 Task: View built-in.
Action: Mouse moved to (927, 22)
Screenshot: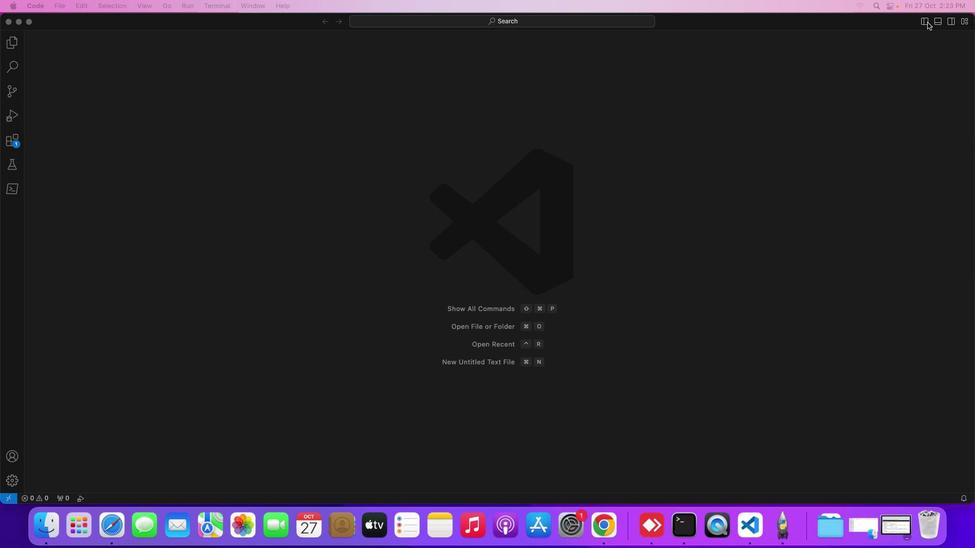
Action: Mouse pressed left at (927, 22)
Screenshot: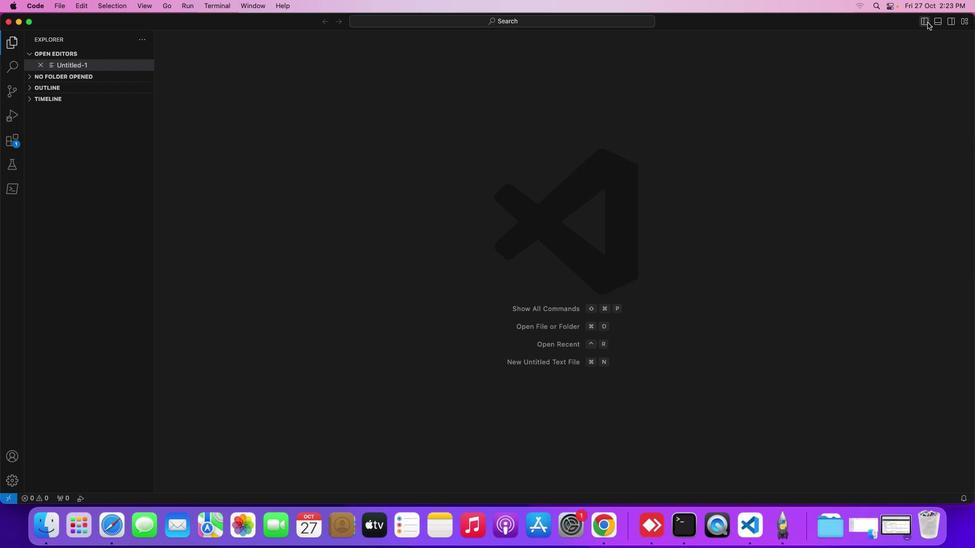 
Action: Mouse moved to (17, 137)
Screenshot: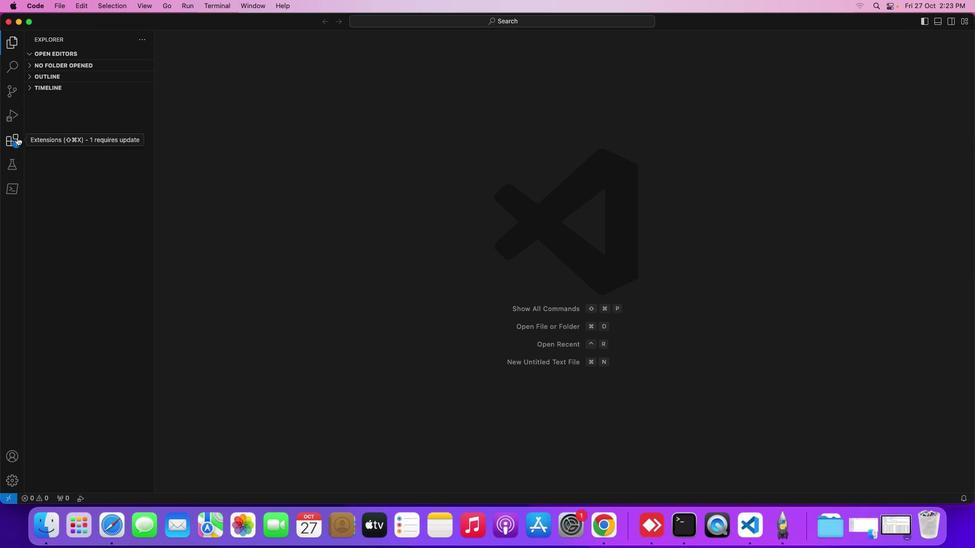
Action: Mouse pressed left at (17, 137)
Screenshot: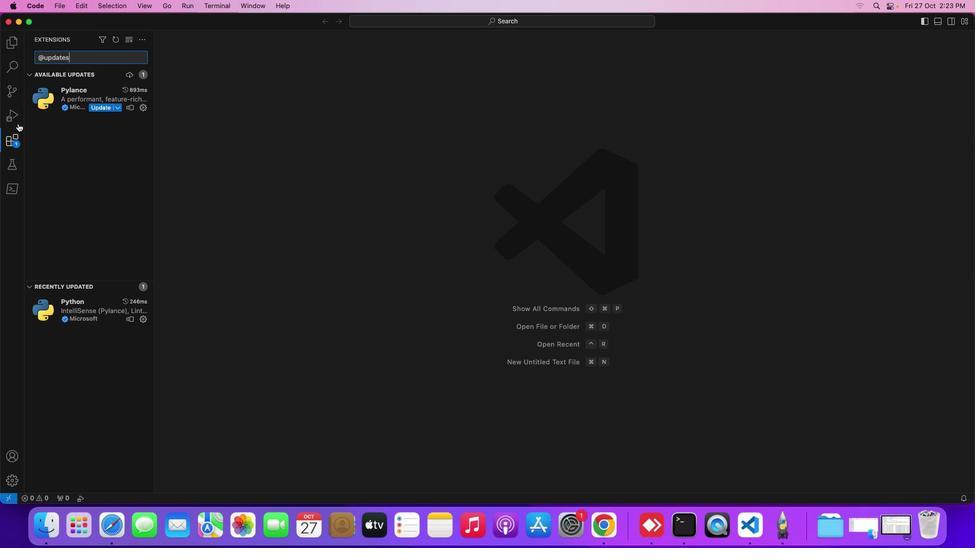 
Action: Mouse moved to (105, 39)
Screenshot: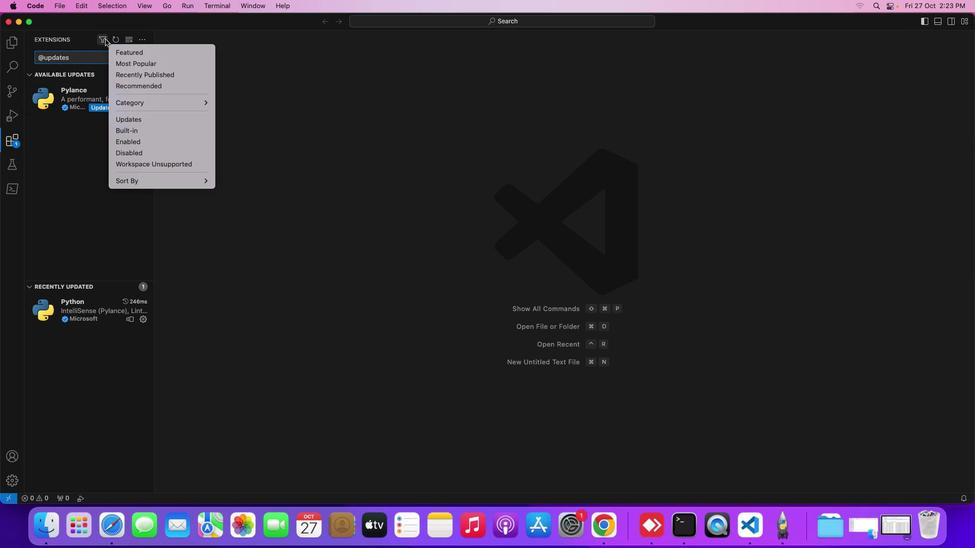 
Action: Mouse pressed left at (105, 39)
Screenshot: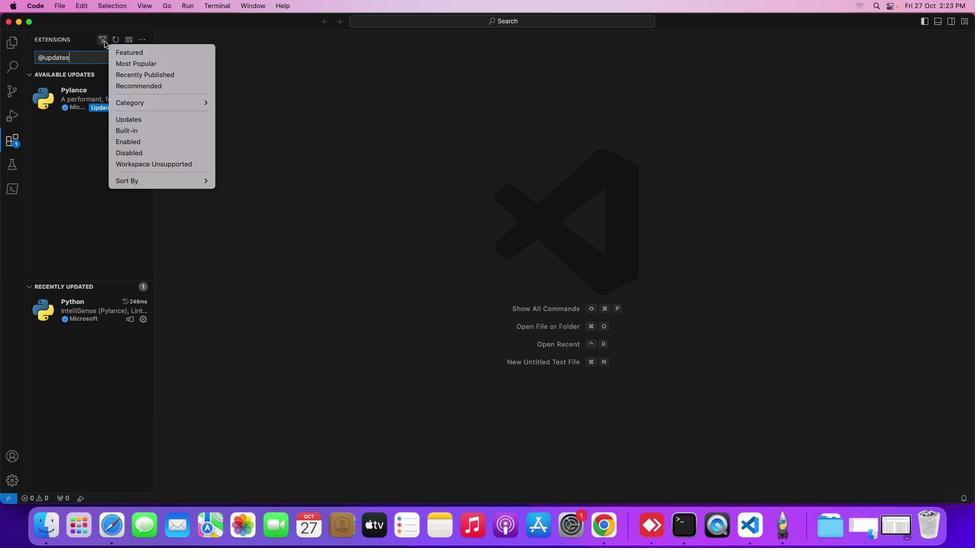
Action: Mouse moved to (139, 127)
Screenshot: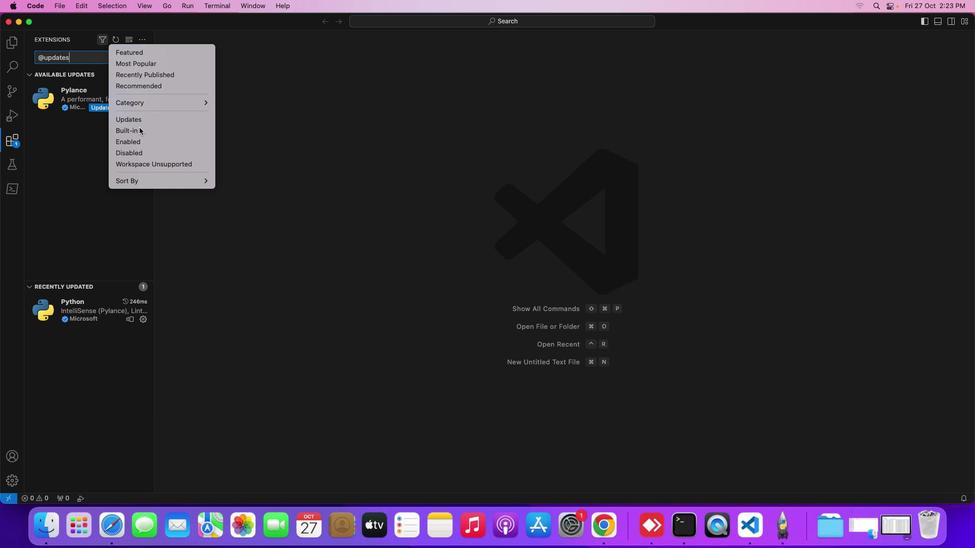 
Action: Mouse pressed left at (139, 127)
Screenshot: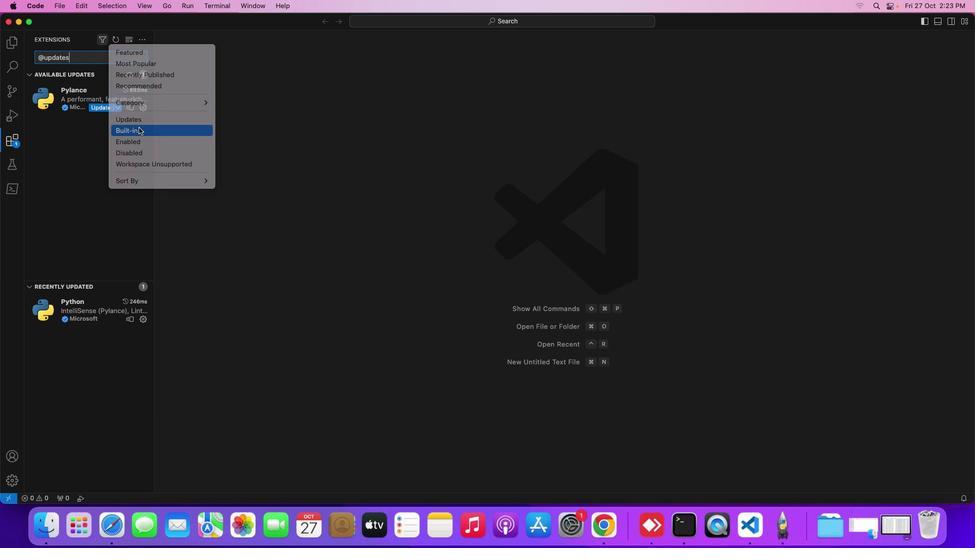 
Action: Mouse moved to (399, 139)
Screenshot: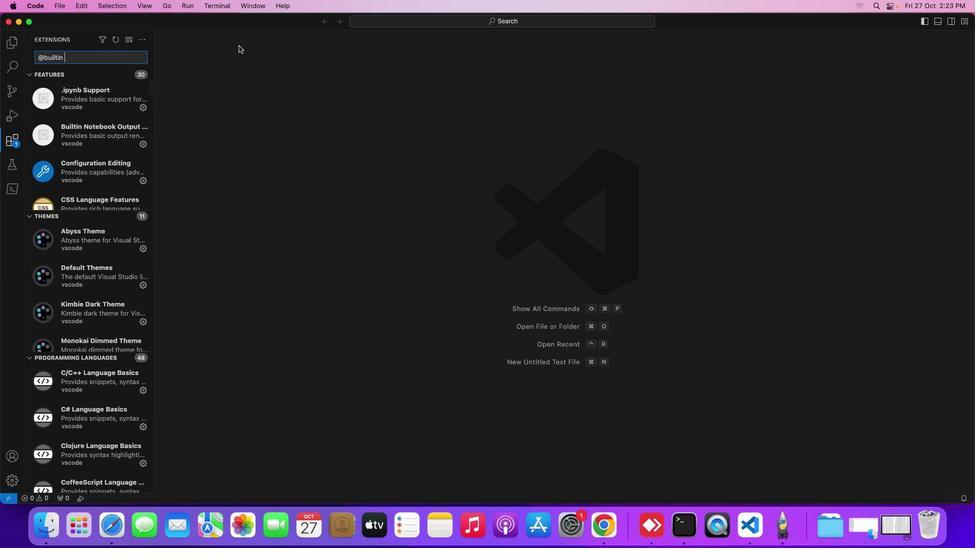 
